 Task: Create a task  Integrate a new online platform for online tutoring services , assign it to team member softage.3@softage.net in the project ApexLine and update the status of the task to  On Track  , set the priority of the task to Low
Action: Mouse moved to (657, 443)
Screenshot: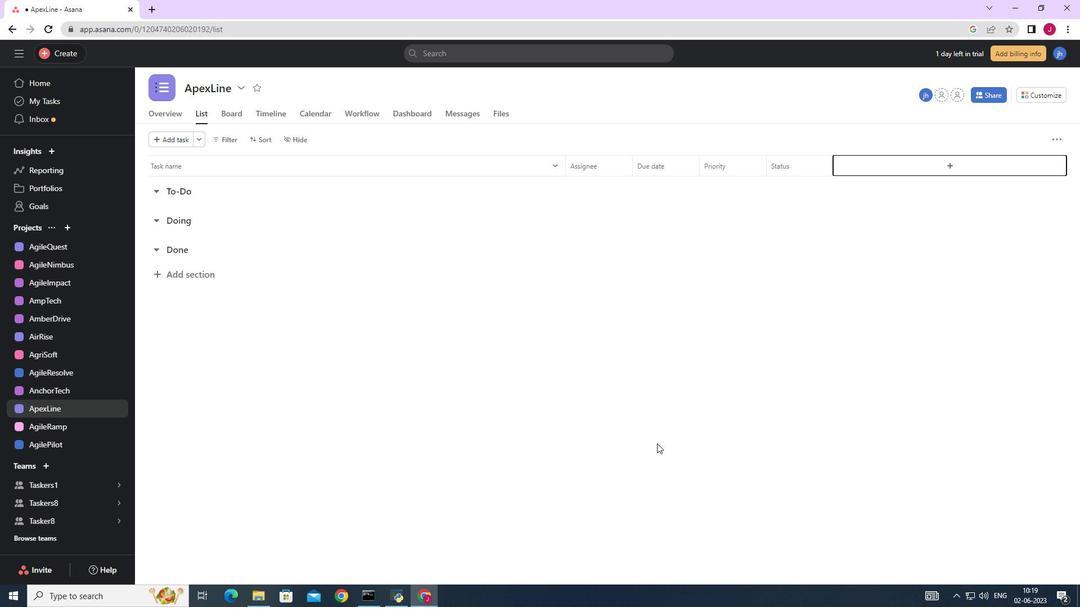 
Action: Mouse scrolled (657, 444) with delta (0, 0)
Screenshot: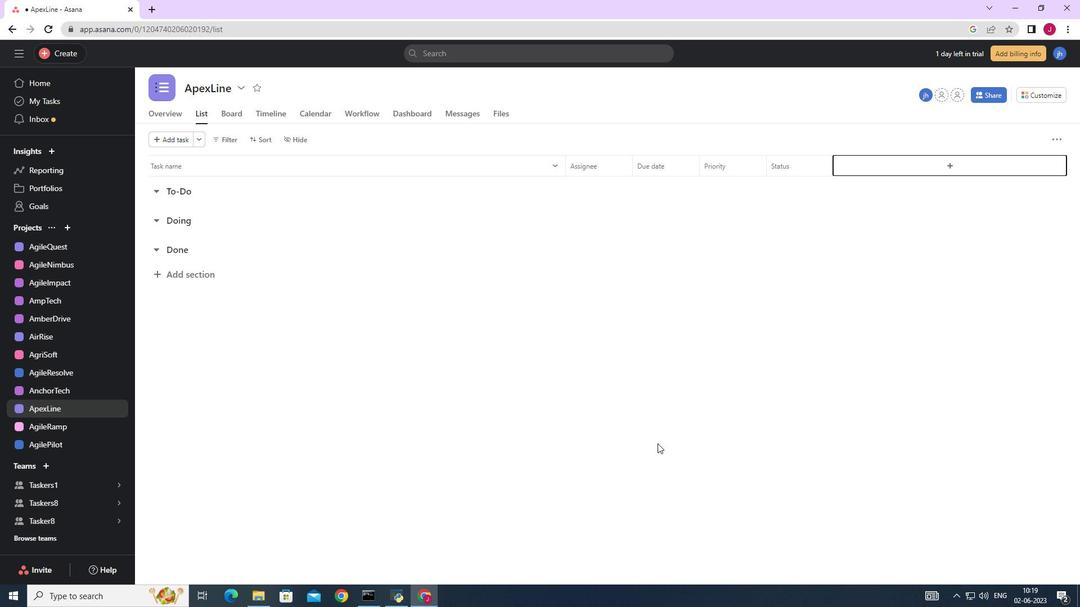 
Action: Mouse scrolled (657, 444) with delta (0, 0)
Screenshot: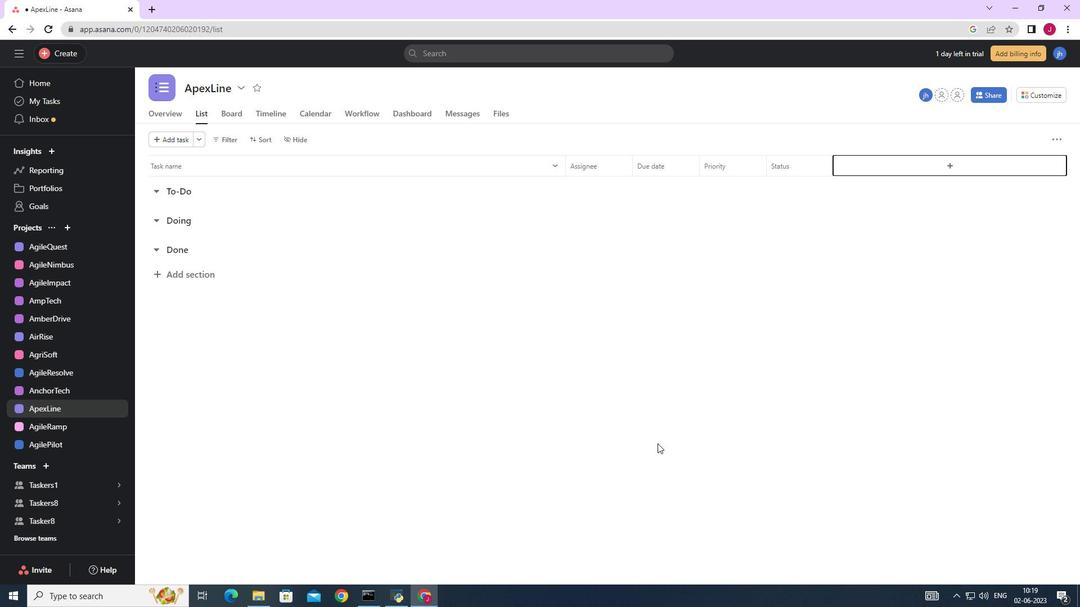 
Action: Mouse scrolled (657, 444) with delta (0, 0)
Screenshot: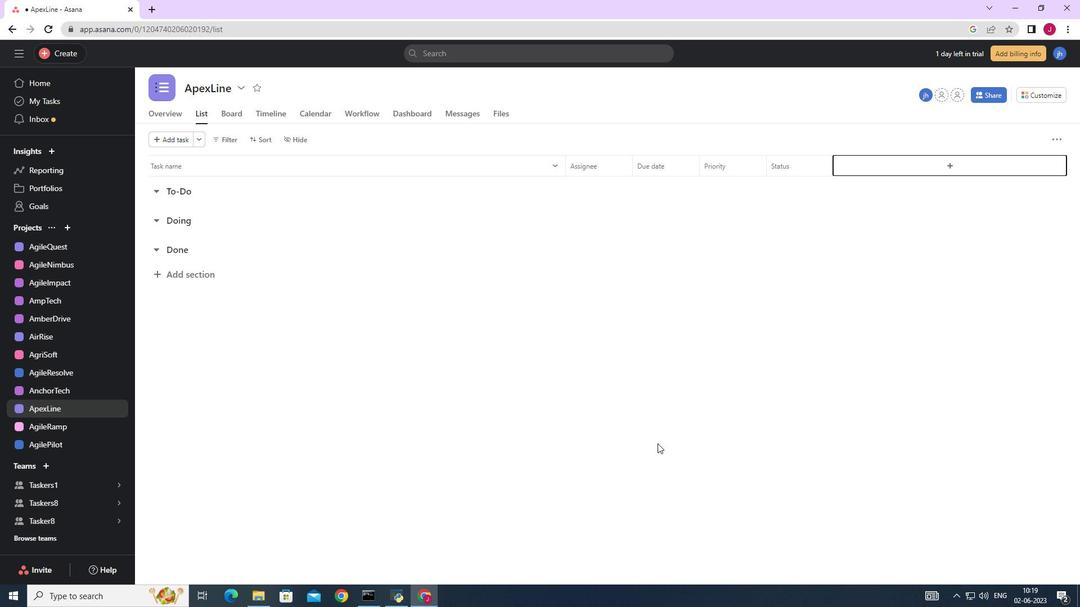 
Action: Mouse moved to (63, 47)
Screenshot: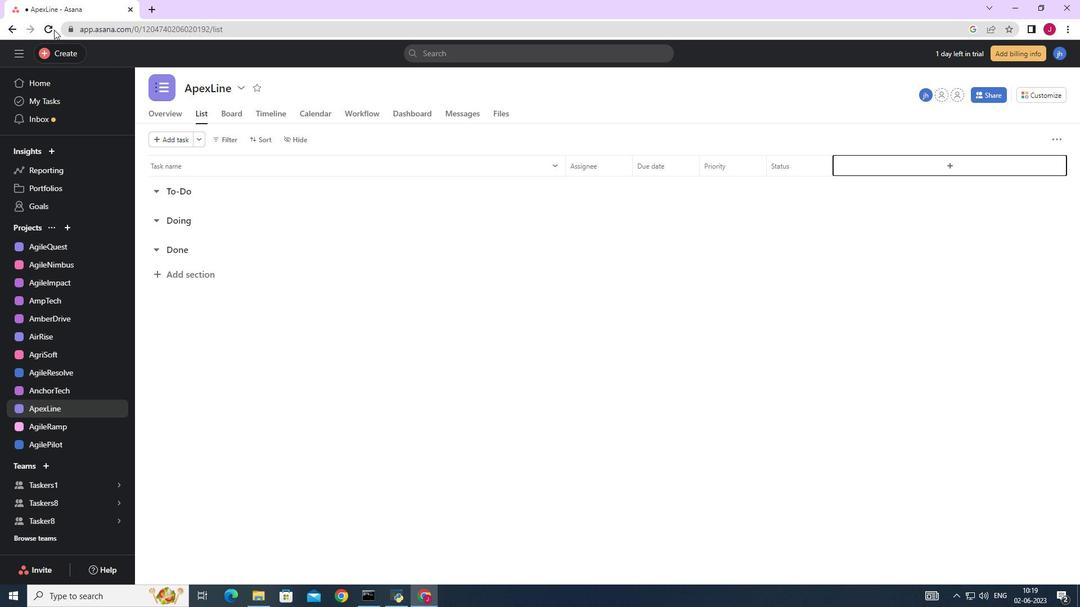 
Action: Mouse pressed left at (63, 47)
Screenshot: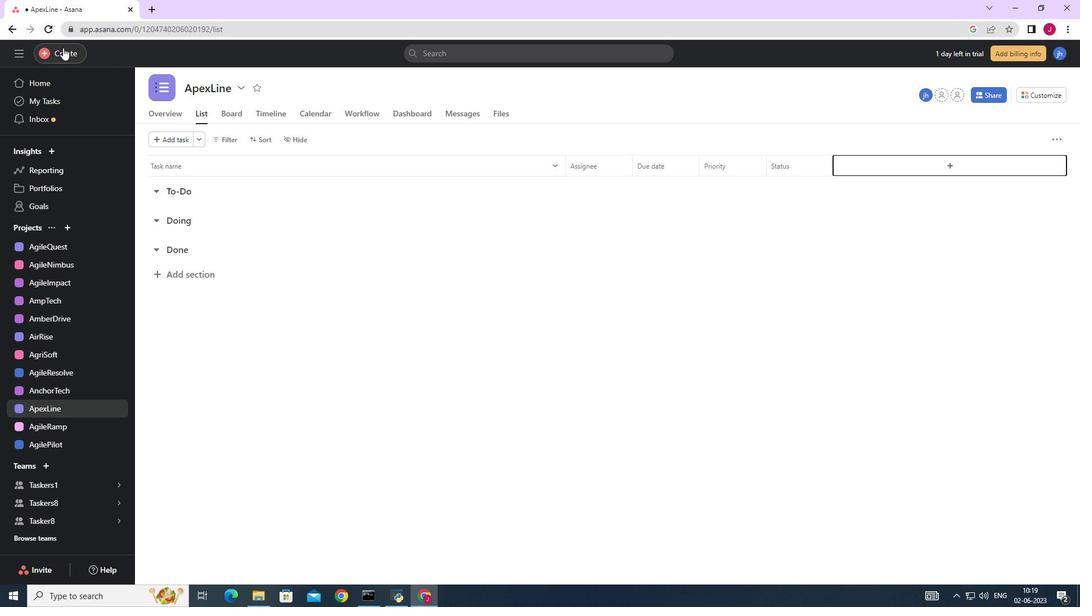 
Action: Mouse moved to (147, 57)
Screenshot: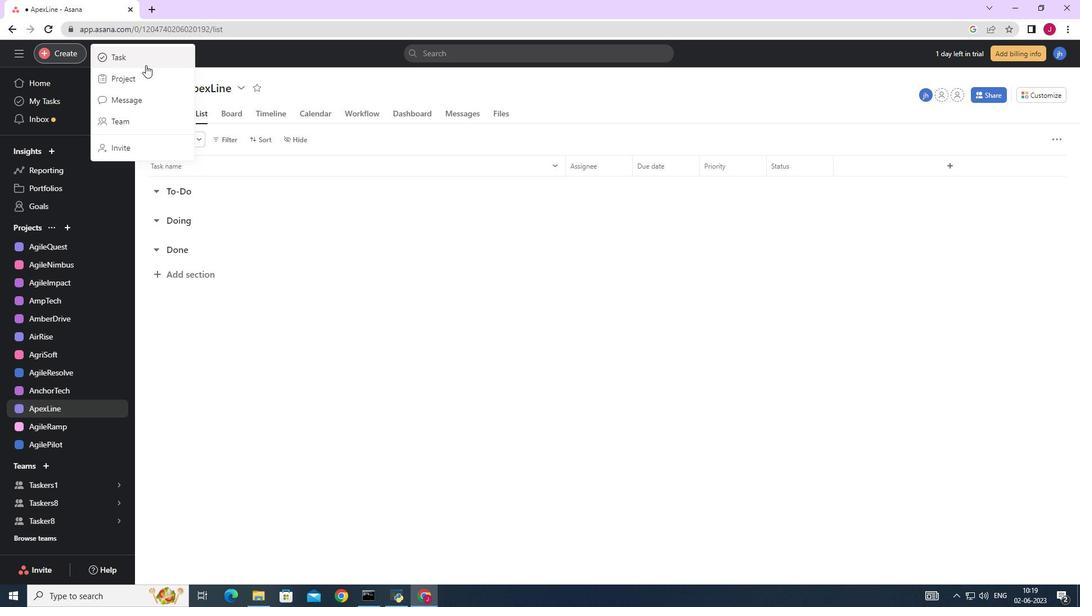
Action: Mouse pressed left at (147, 57)
Screenshot: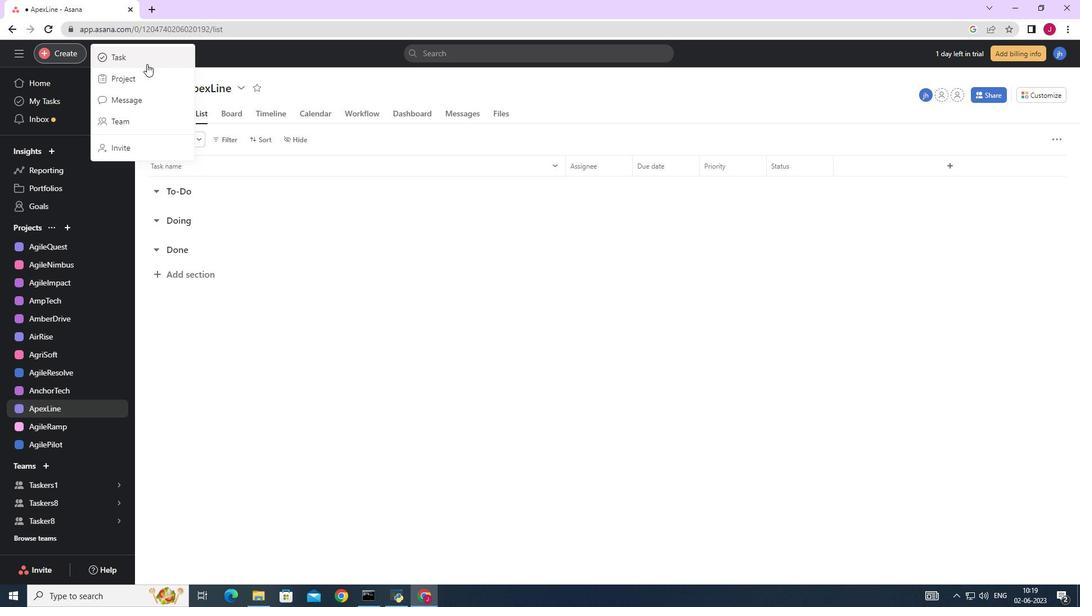 
Action: Mouse moved to (880, 374)
Screenshot: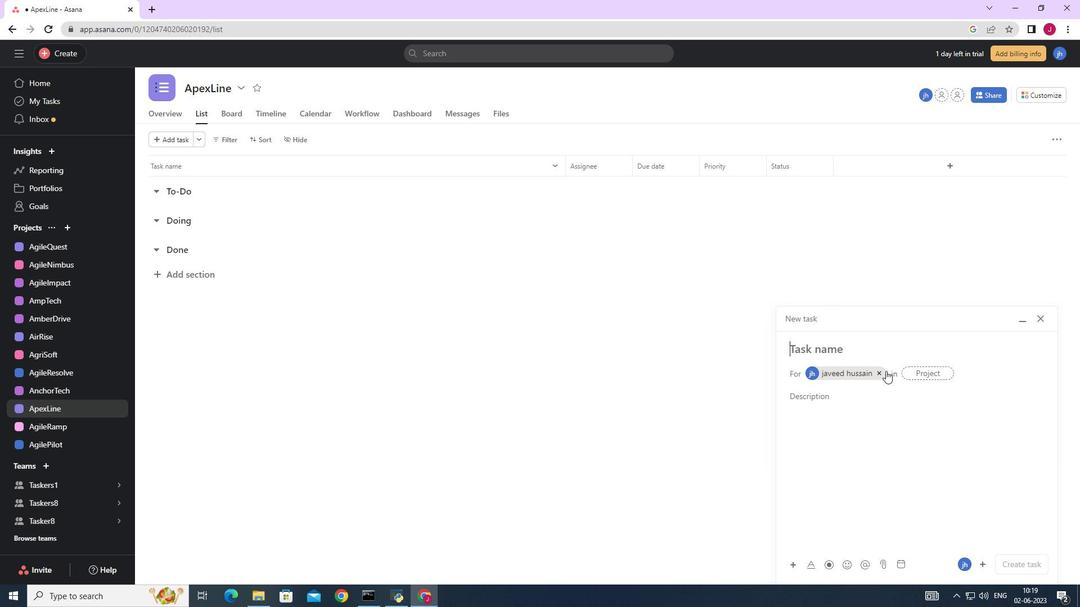 
Action: Mouse pressed left at (880, 374)
Screenshot: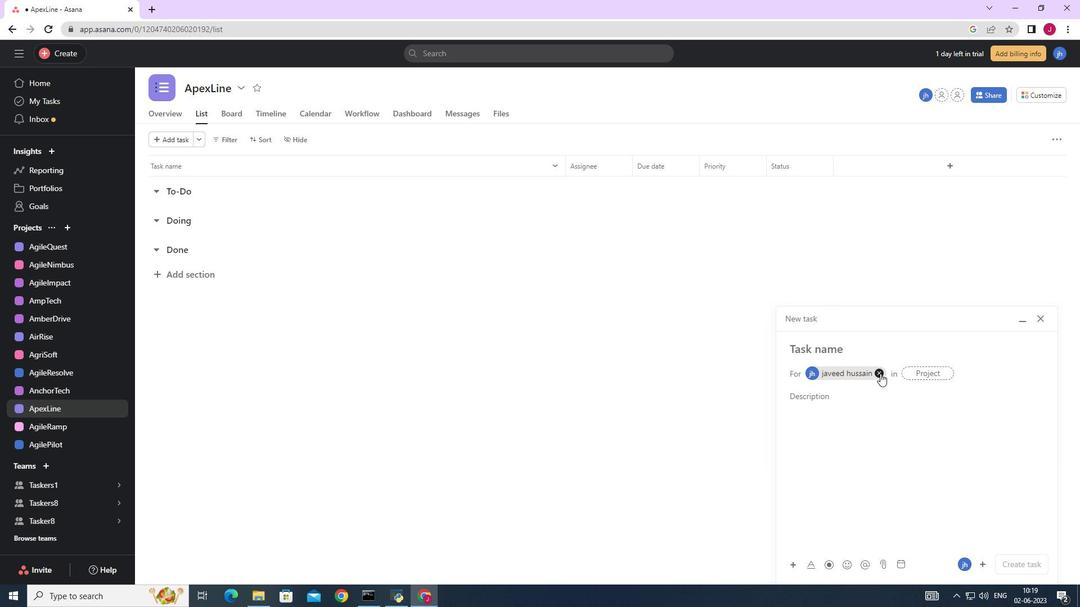 
Action: Mouse moved to (813, 347)
Screenshot: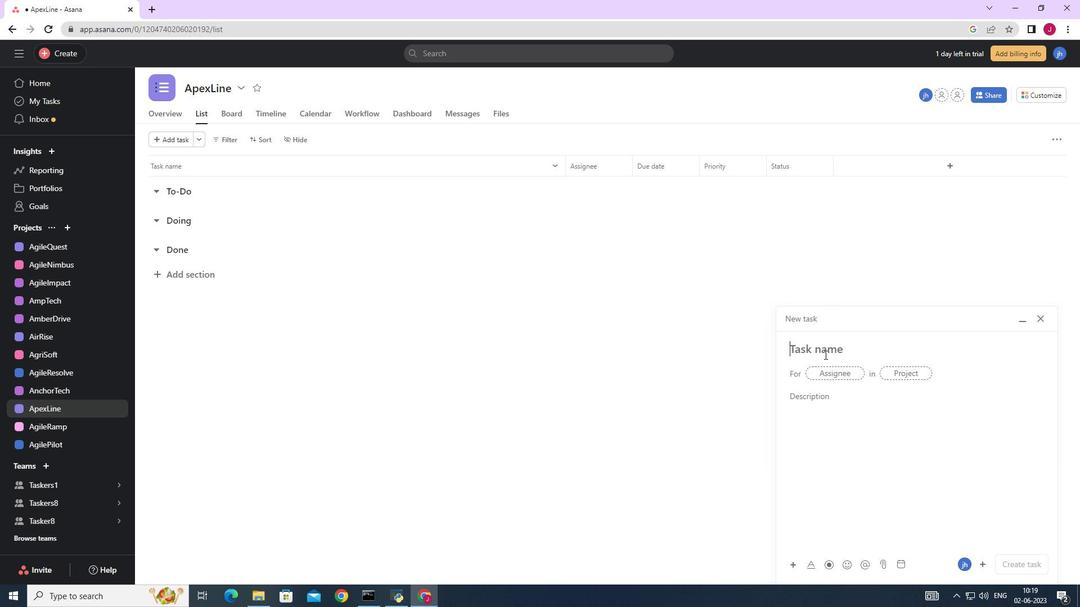 
Action: Key pressed <Key.caps_lock>I<Key.caps_lock>ntegrate<Key.space>a<Key.space>new<Key.space>online<Key.space>platform<Key.space>for<Key.space>online<Key.space>tutoring<Key.space>services<Key.space>
Screenshot: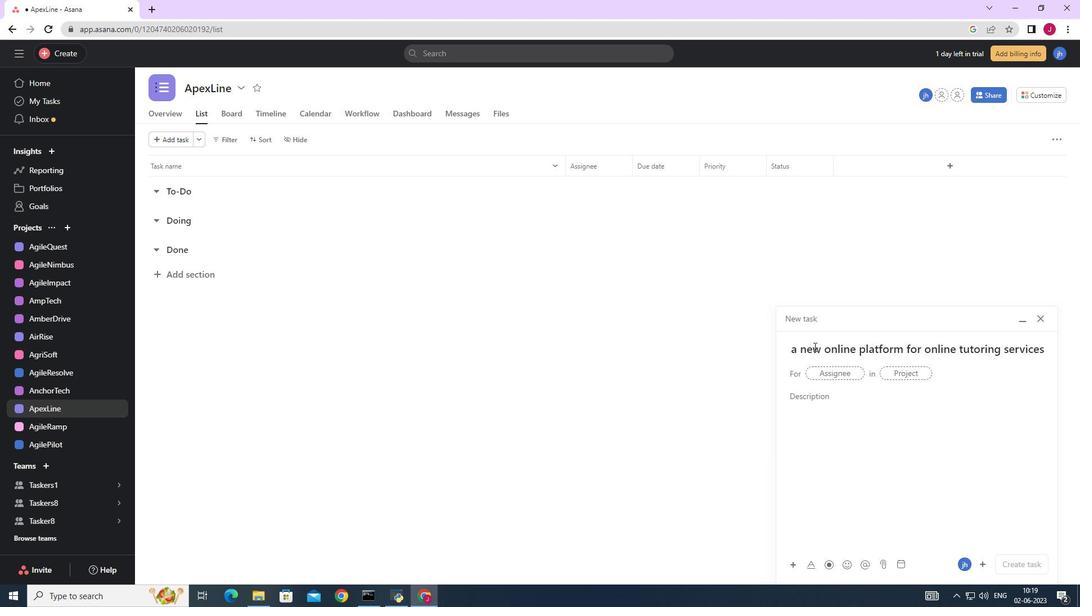 
Action: Mouse moved to (837, 377)
Screenshot: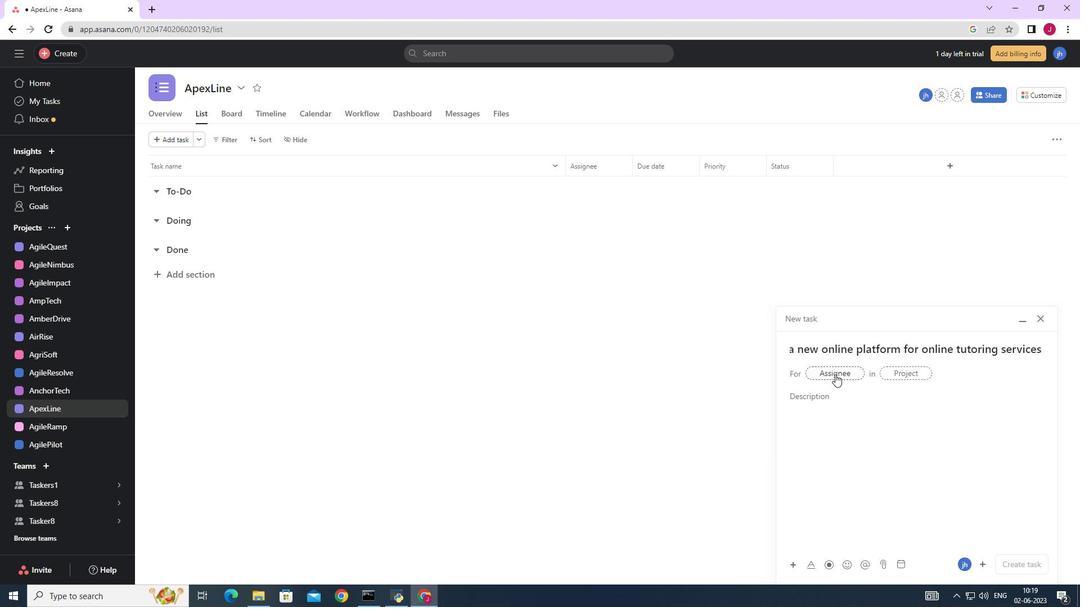 
Action: Mouse pressed left at (837, 377)
Screenshot: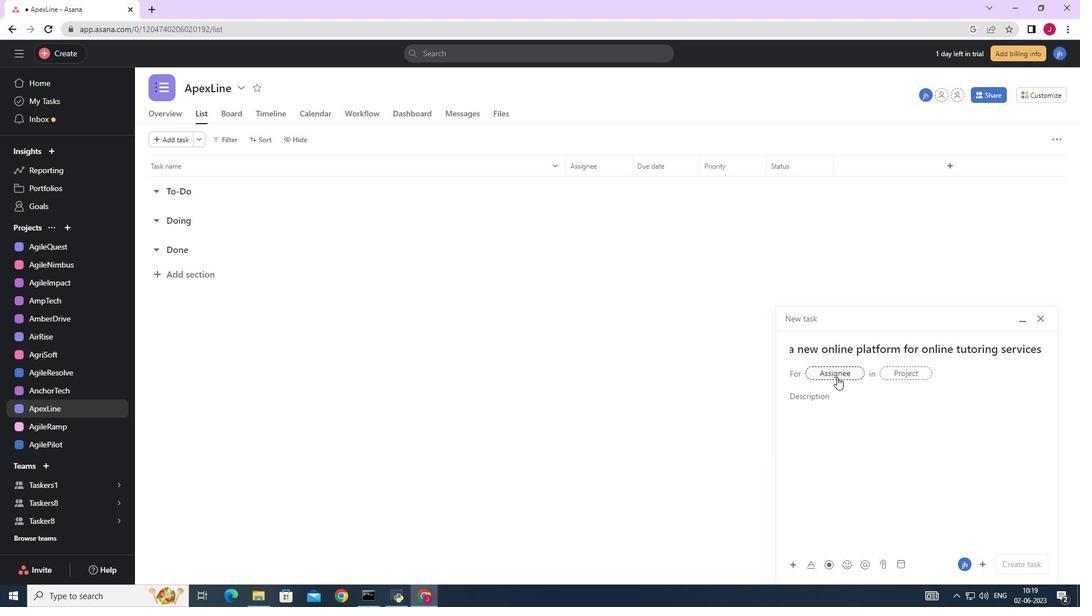
Action: Key pressed softage.3<Key.enter>
Screenshot: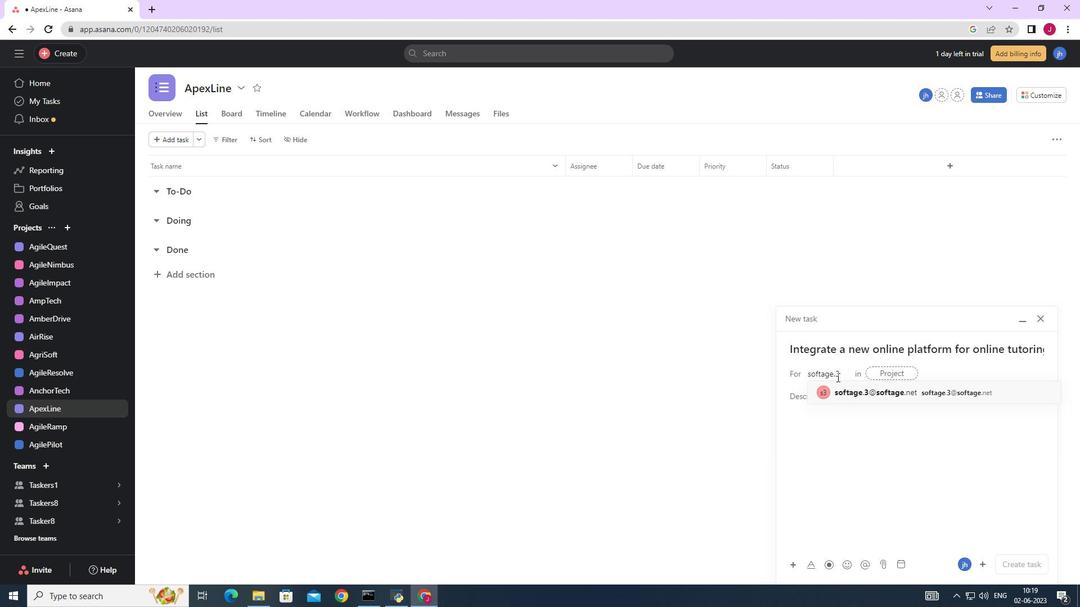 
Action: Mouse moved to (779, 393)
Screenshot: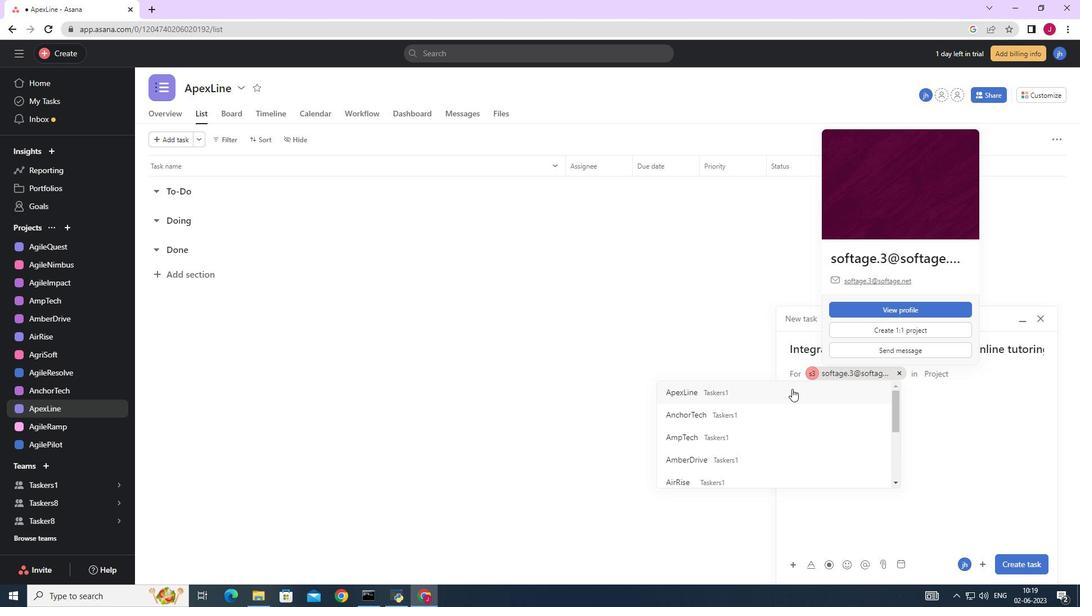 
Action: Mouse pressed left at (779, 393)
Screenshot: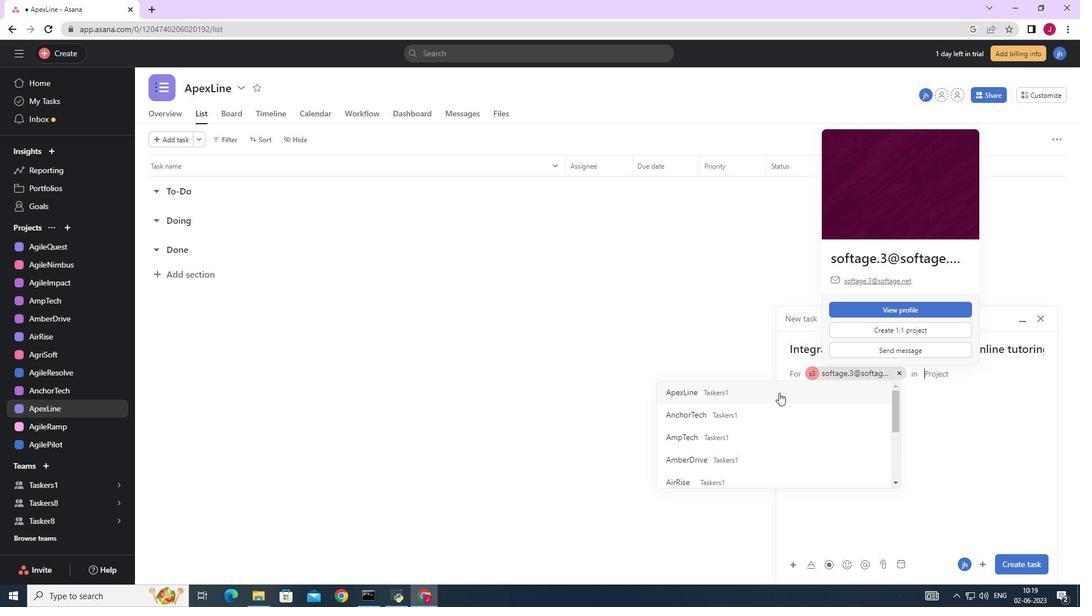 
Action: Mouse moved to (835, 398)
Screenshot: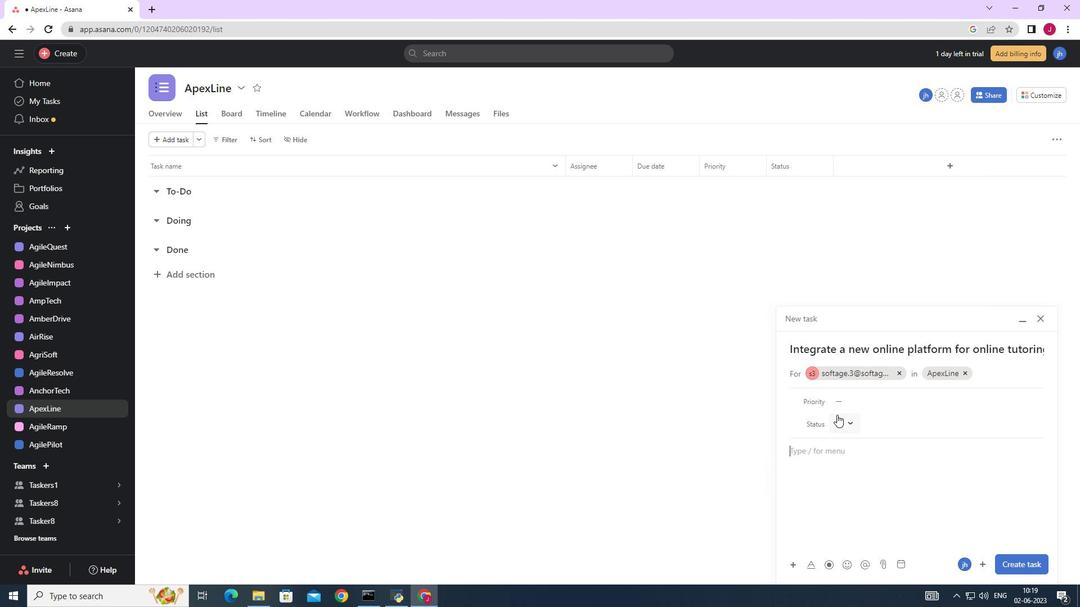 
Action: Mouse pressed left at (835, 398)
Screenshot: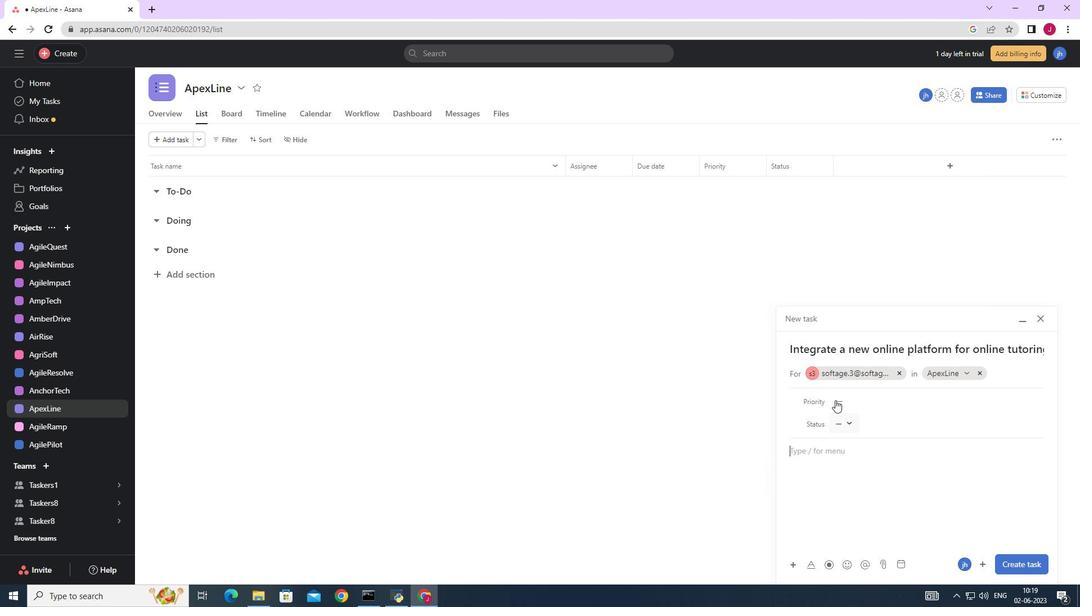 
Action: Mouse moved to (867, 478)
Screenshot: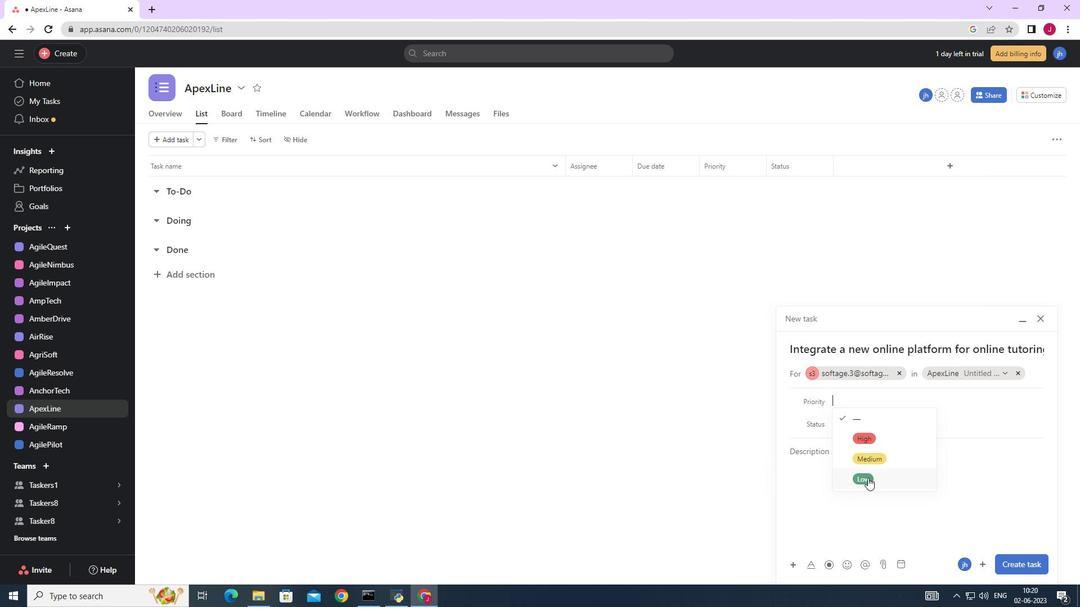 
Action: Mouse pressed left at (867, 478)
Screenshot: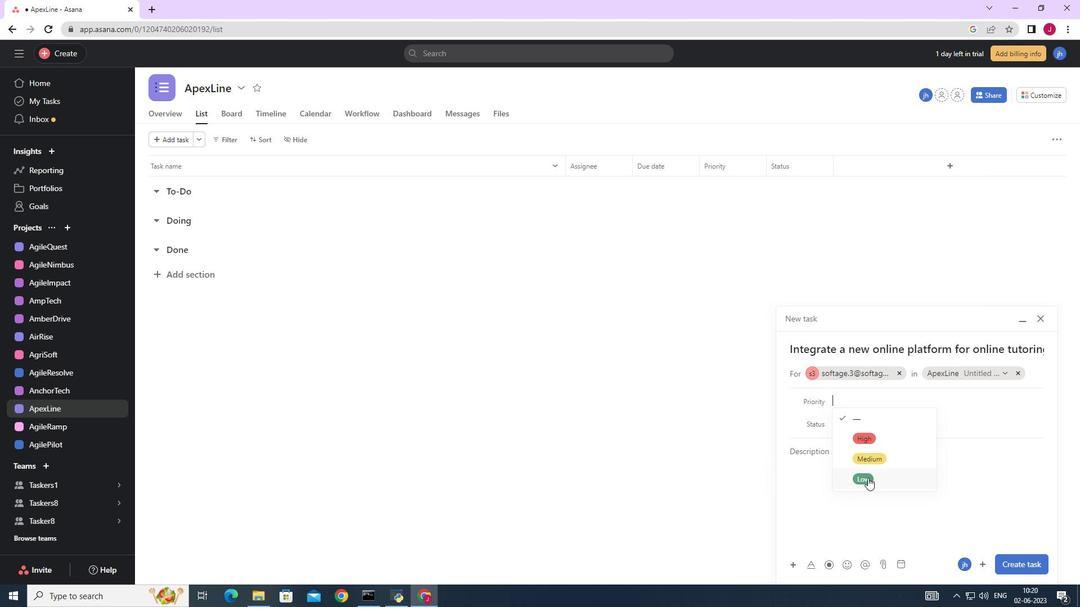 
Action: Mouse moved to (844, 426)
Screenshot: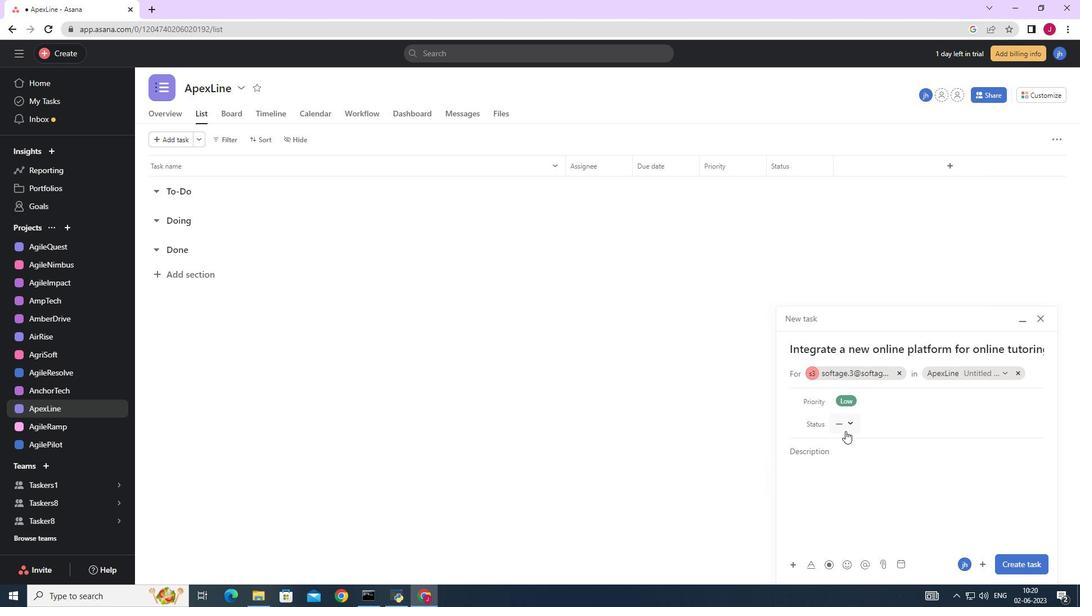 
Action: Mouse pressed left at (844, 426)
Screenshot: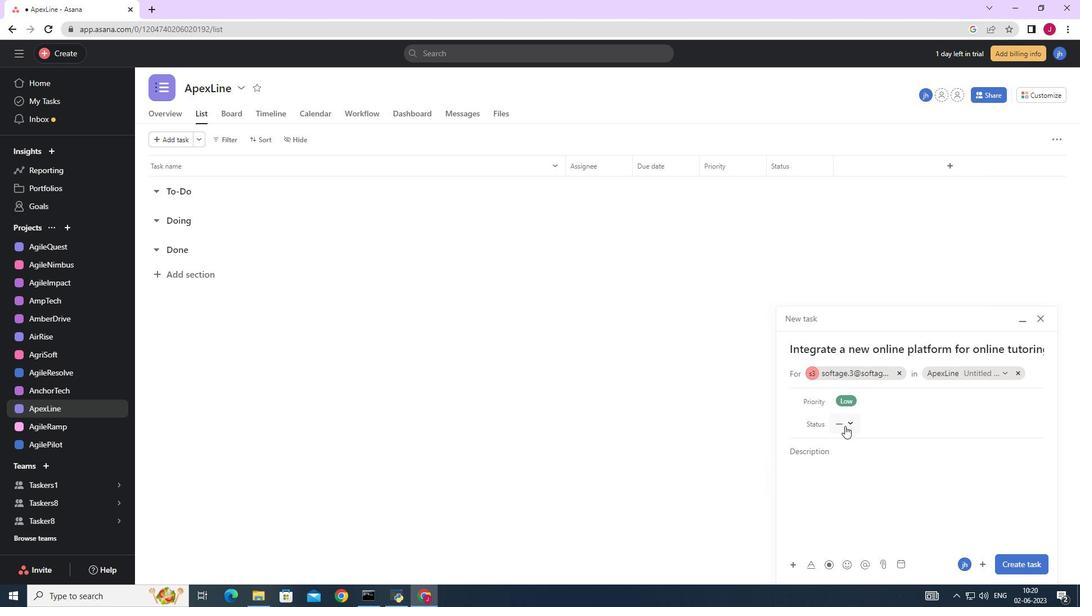 
Action: Mouse moved to (872, 459)
Screenshot: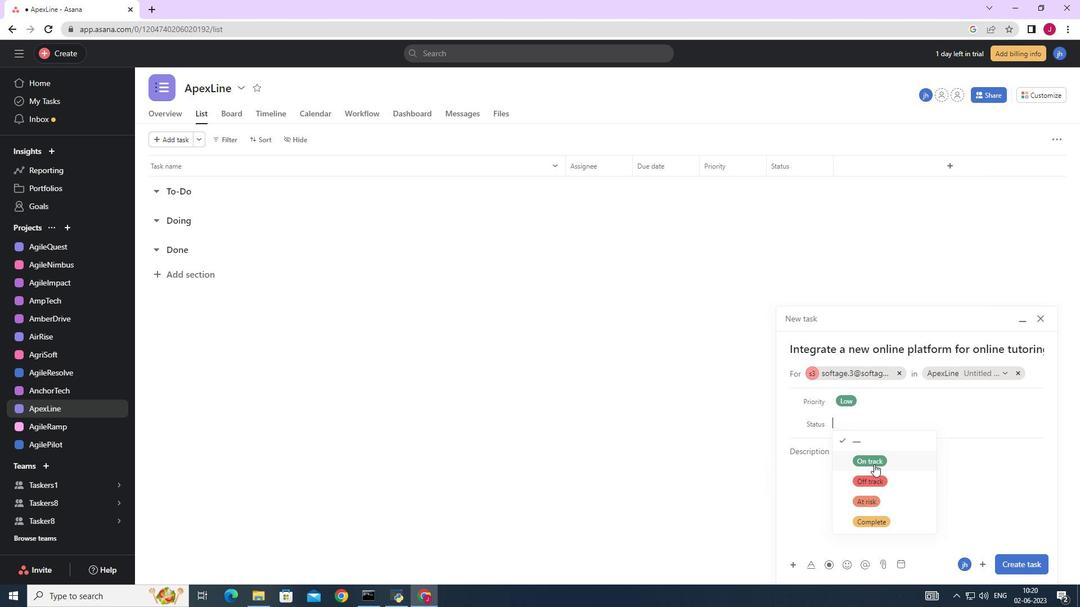 
Action: Mouse pressed left at (872, 459)
Screenshot: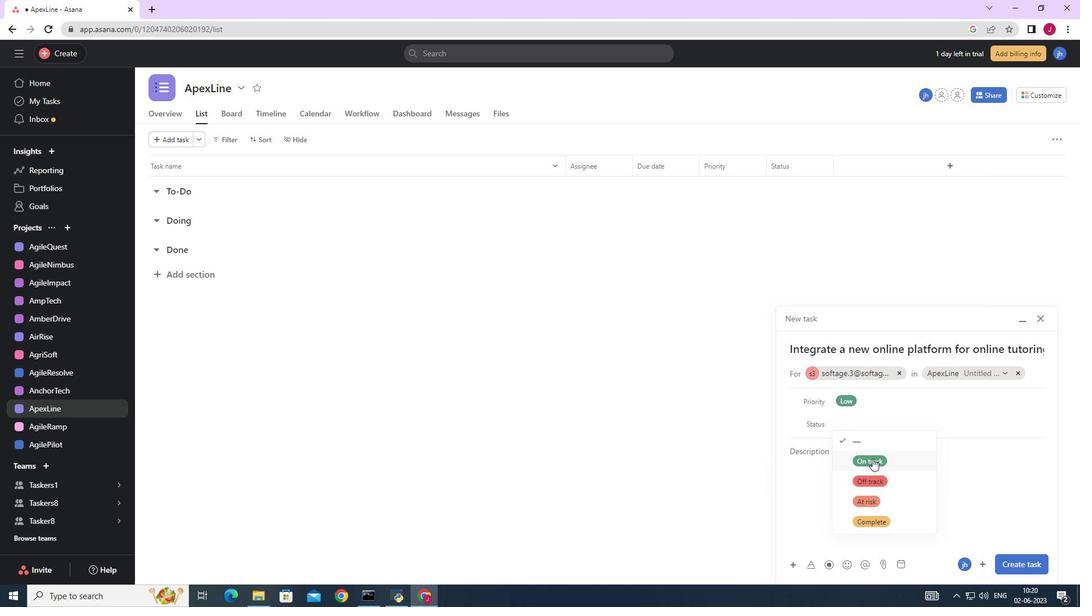 
Action: Mouse moved to (1018, 564)
Screenshot: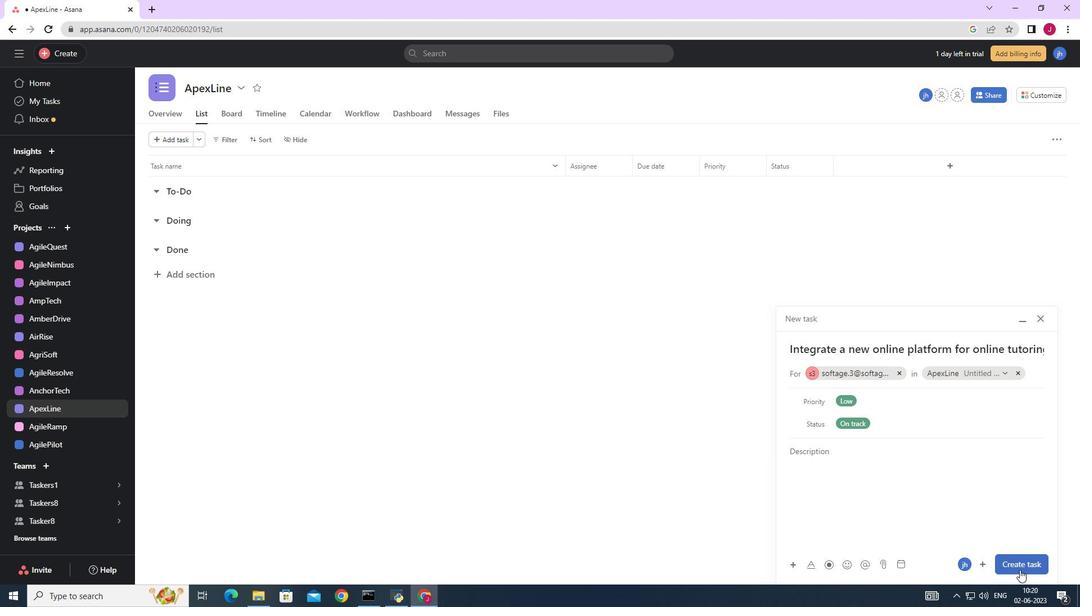 
Action: Mouse pressed left at (1018, 564)
Screenshot: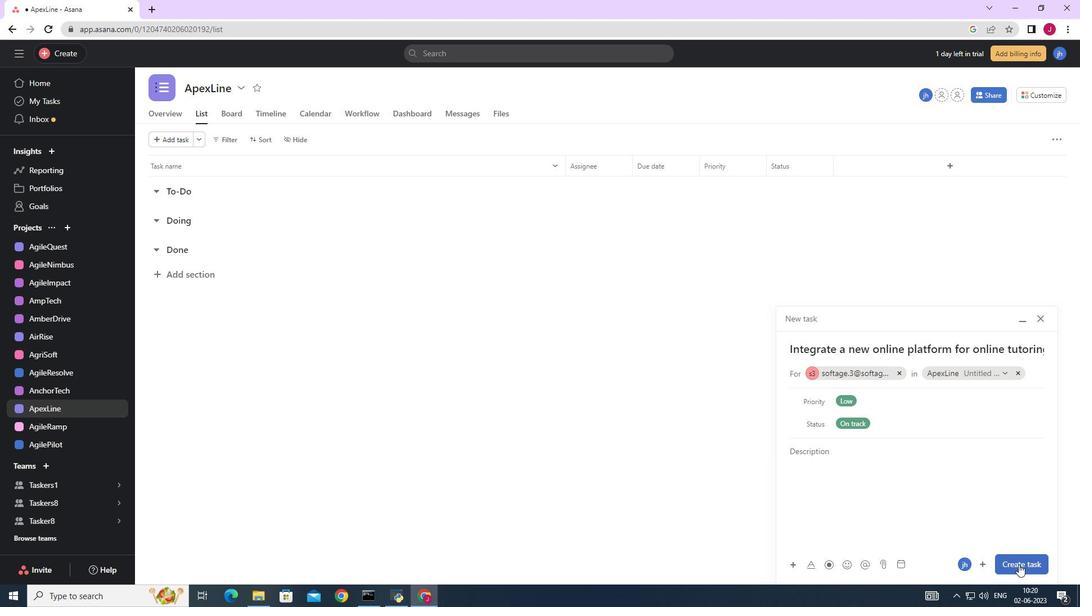 
Action: Mouse moved to (1013, 557)
Screenshot: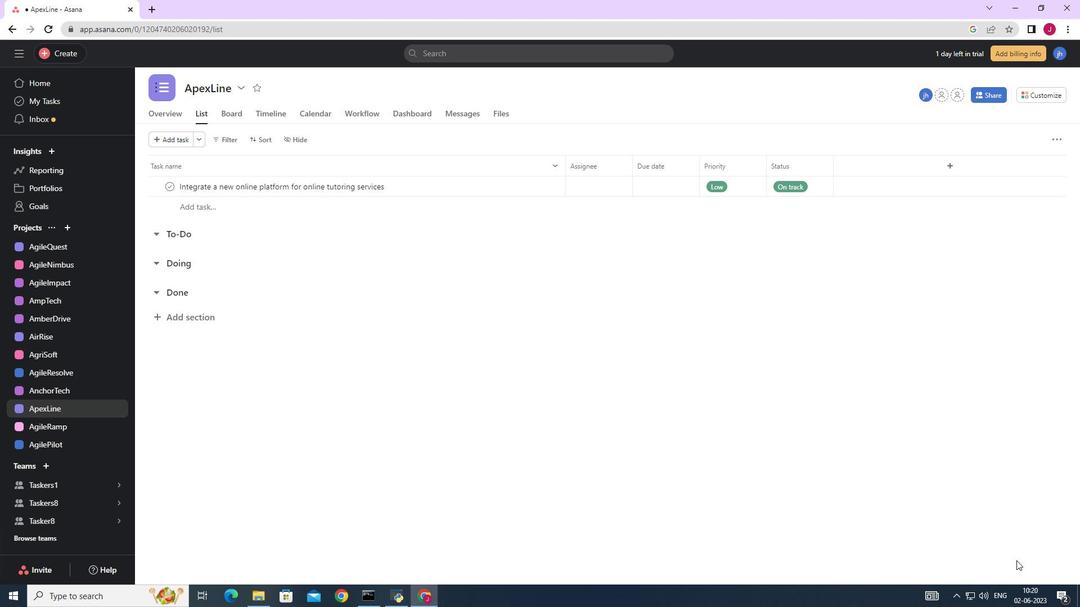 
